 Task: Create in the project CastAway in Backlog an issue 'Upgrade and migrate company email systems to a cloud-based solution', assign it to team member softage.2@softage.net and change the status to IN PROGRESS. Create in the project CastAway in Backlog an issue 'Create a new online store for a retail business', assign it to team member softage.3@softage.net and change the status to IN PROGRESS
Action: Mouse moved to (222, 62)
Screenshot: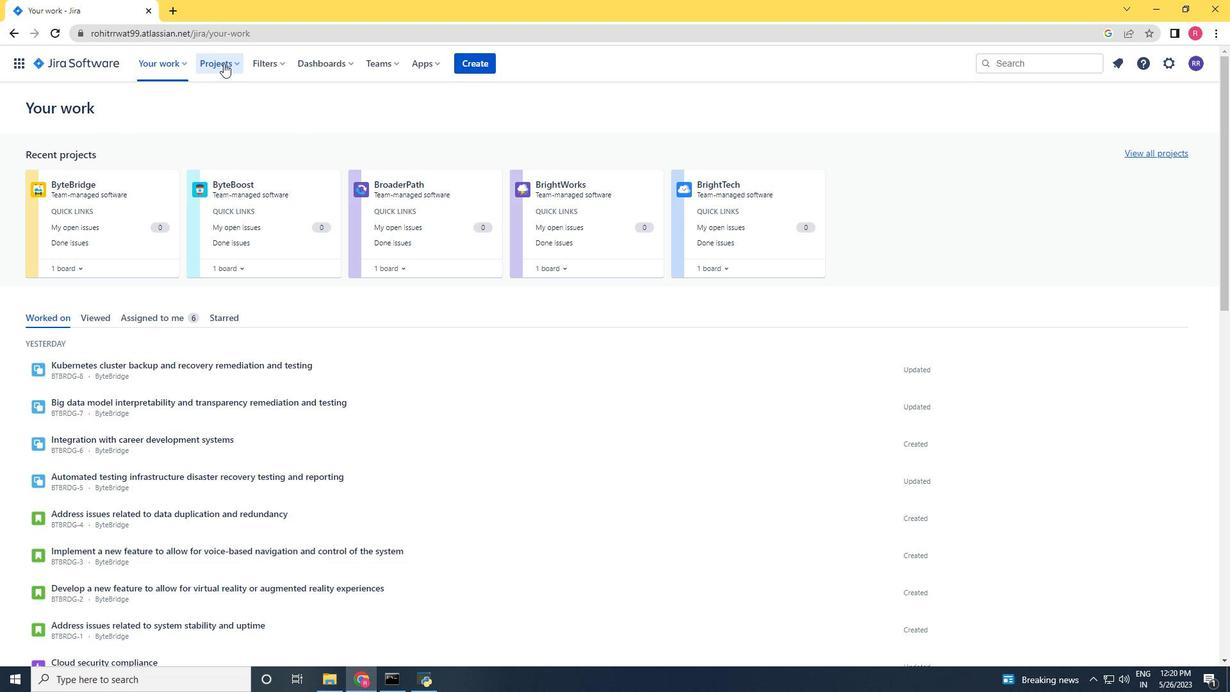 
Action: Mouse pressed left at (222, 62)
Screenshot: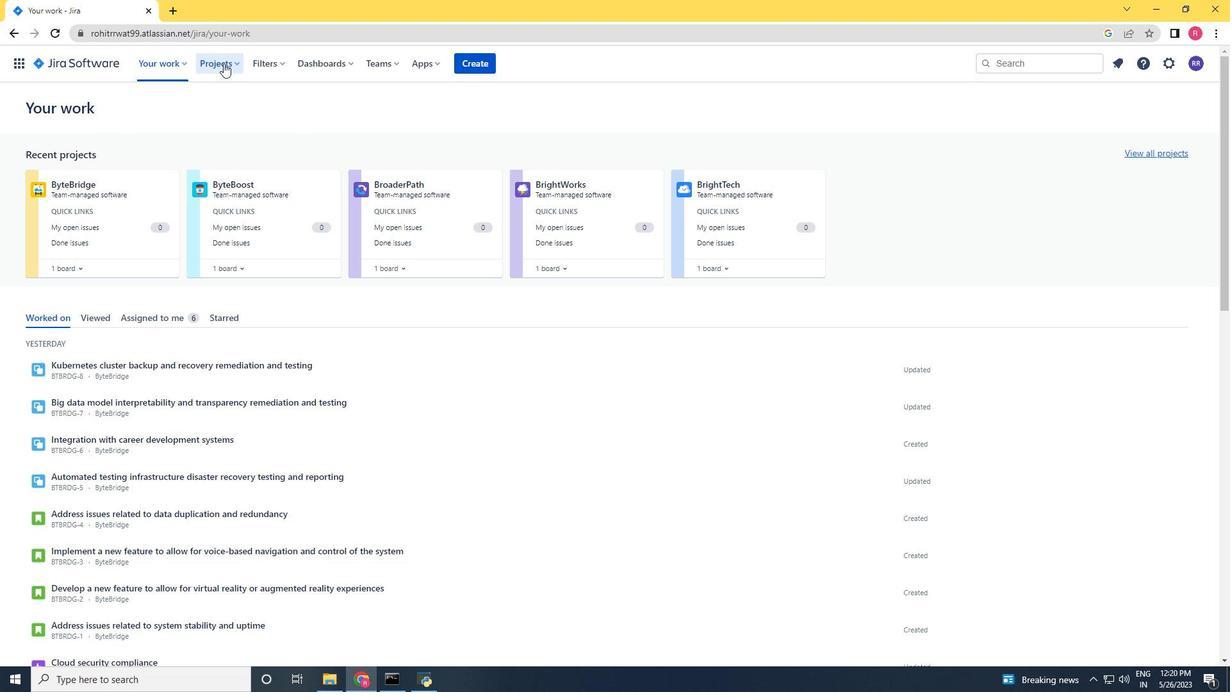 
Action: Mouse moved to (254, 127)
Screenshot: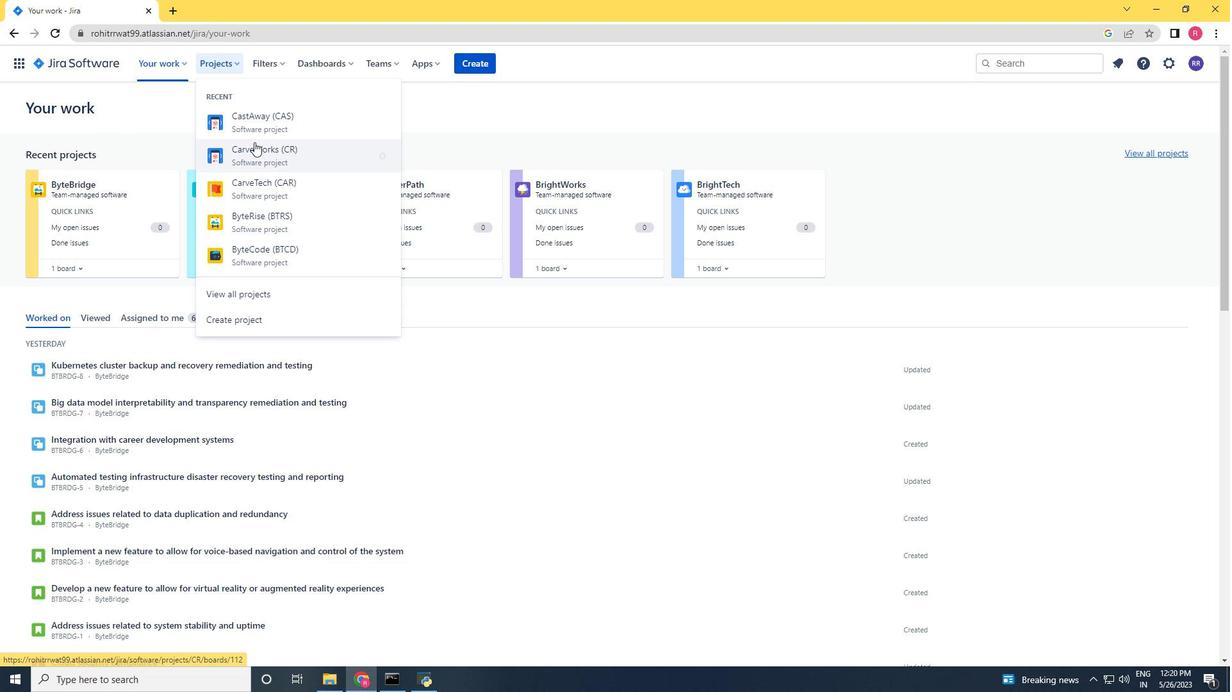 
Action: Mouse pressed left at (254, 127)
Screenshot: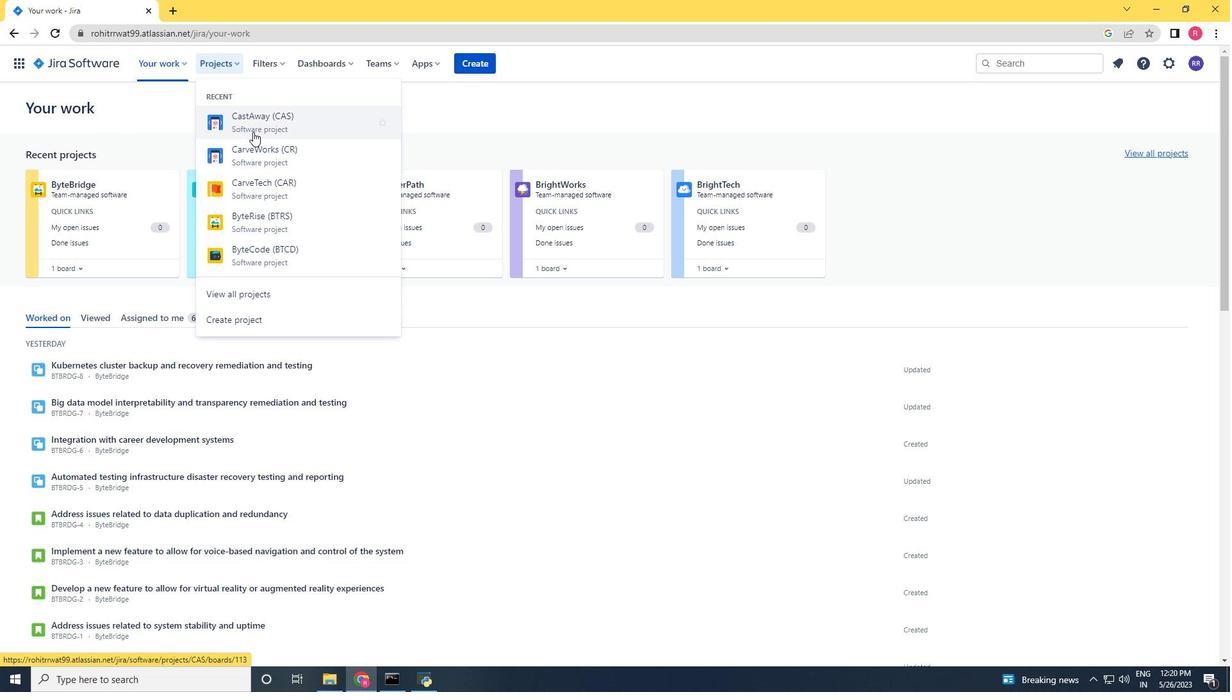 
Action: Mouse moved to (71, 201)
Screenshot: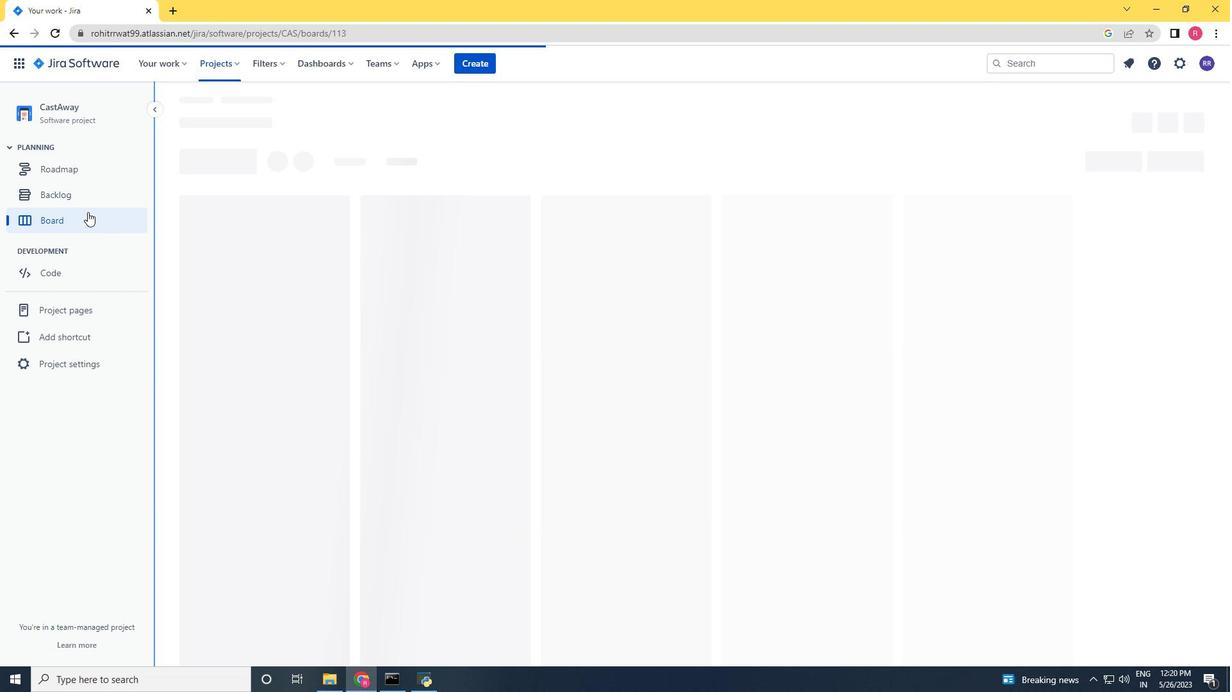 
Action: Mouse pressed left at (71, 201)
Screenshot: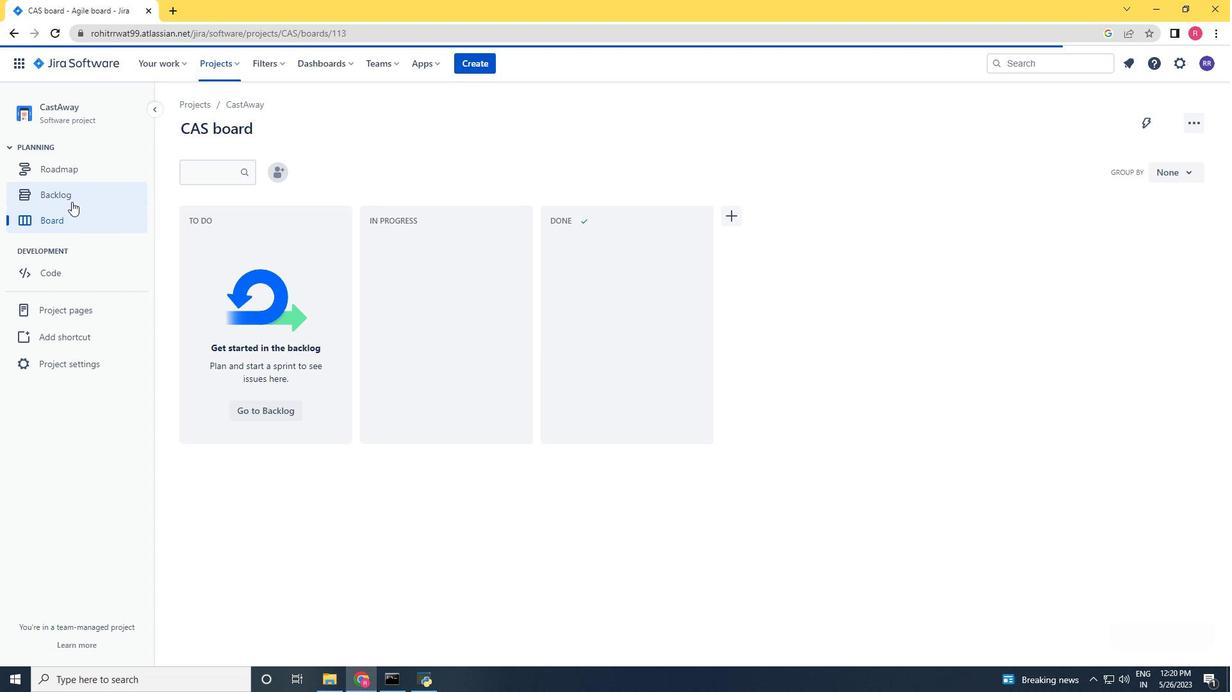 
Action: Mouse moved to (401, 342)
Screenshot: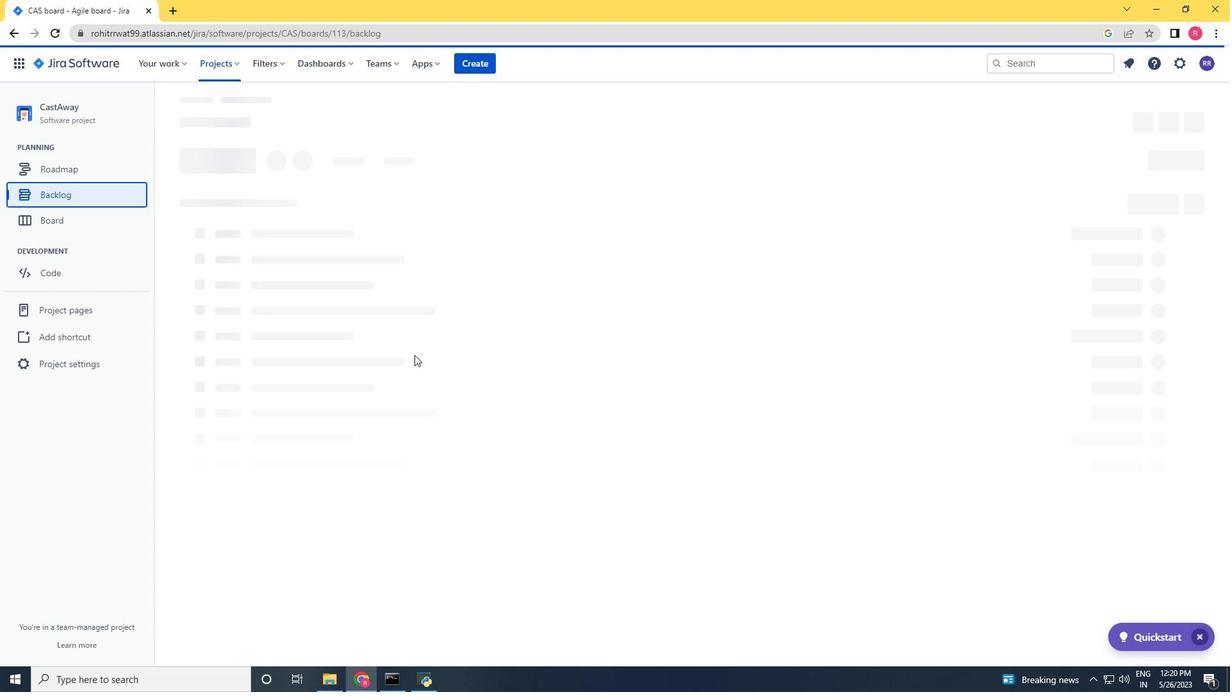 
Action: Mouse scrolled (401, 341) with delta (0, 0)
Screenshot: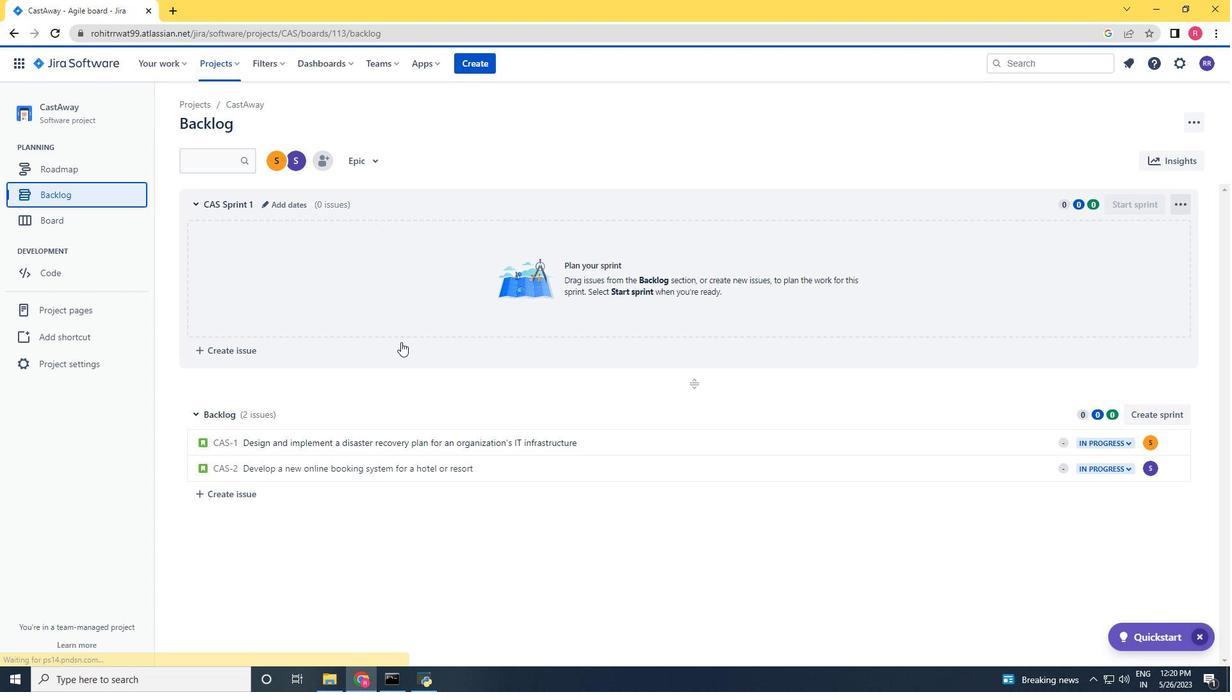 
Action: Mouse moved to (287, 488)
Screenshot: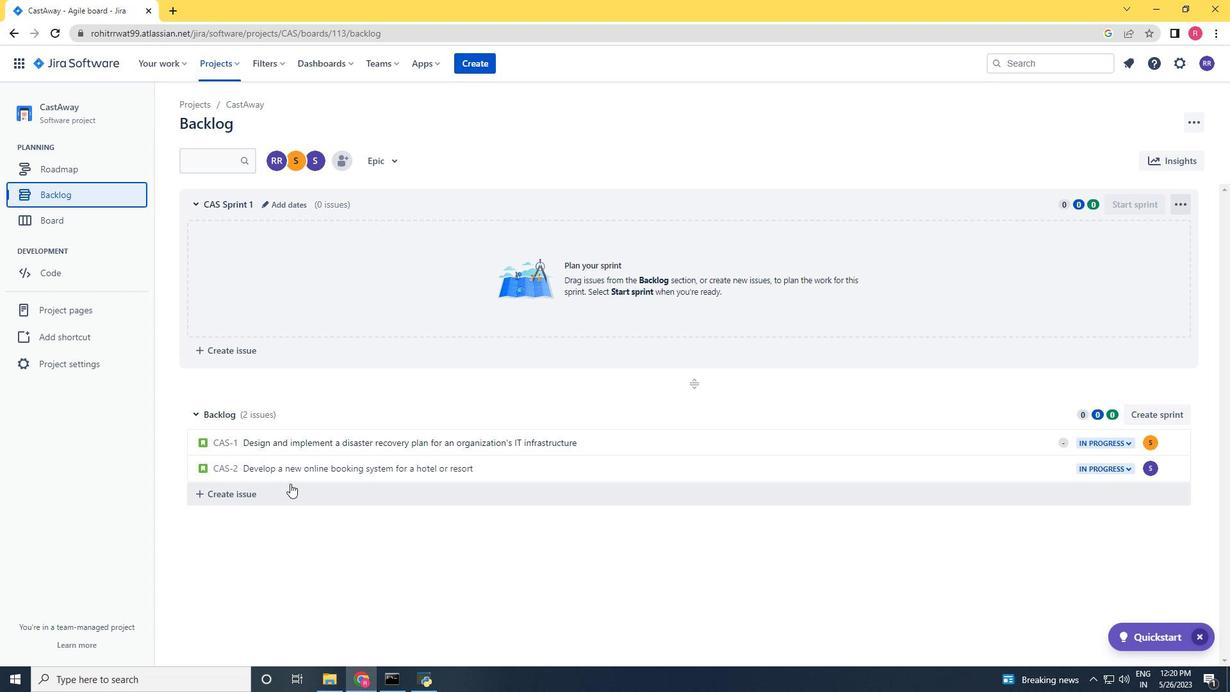 
Action: Mouse pressed left at (287, 488)
Screenshot: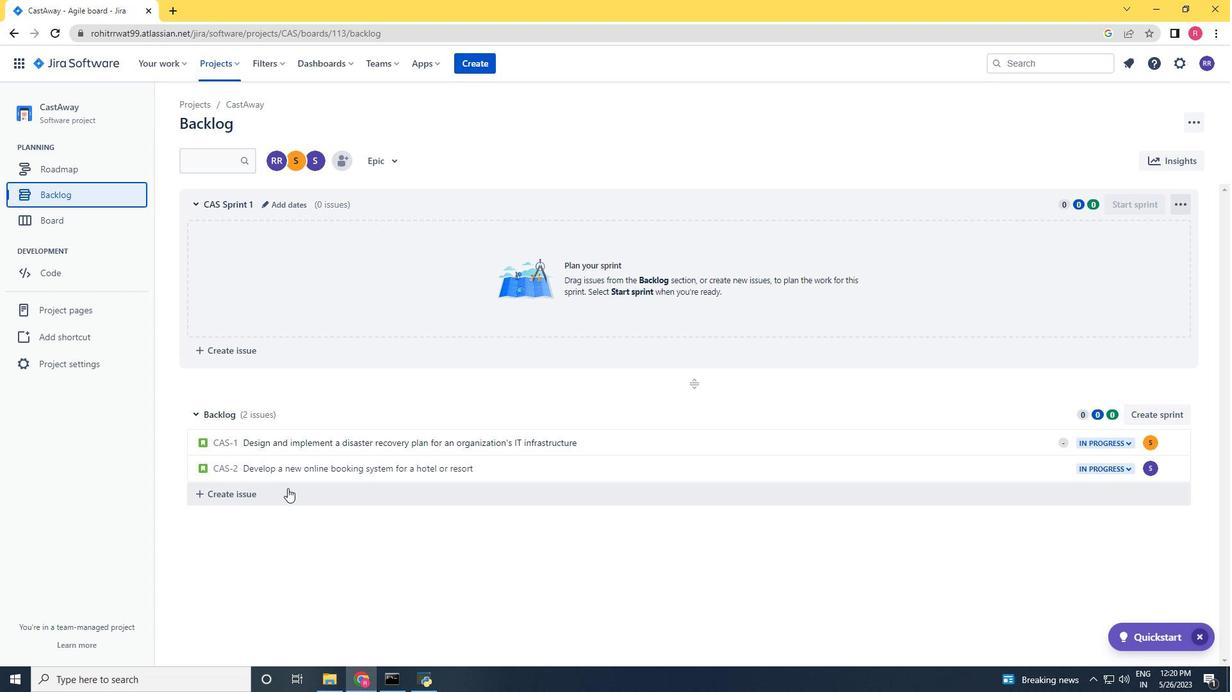 
Action: Key pressed <Key.shift>Upgraf<Key.backspace>de<Key.space>and<Key.space>migrate<Key.space>compam<Key.backspace>ny<Key.space>email<Key.space>system<Key.space>to<Key.space>a<Key.space>cloud-based<Key.space>solution<Key.space><Key.enter>
Screenshot: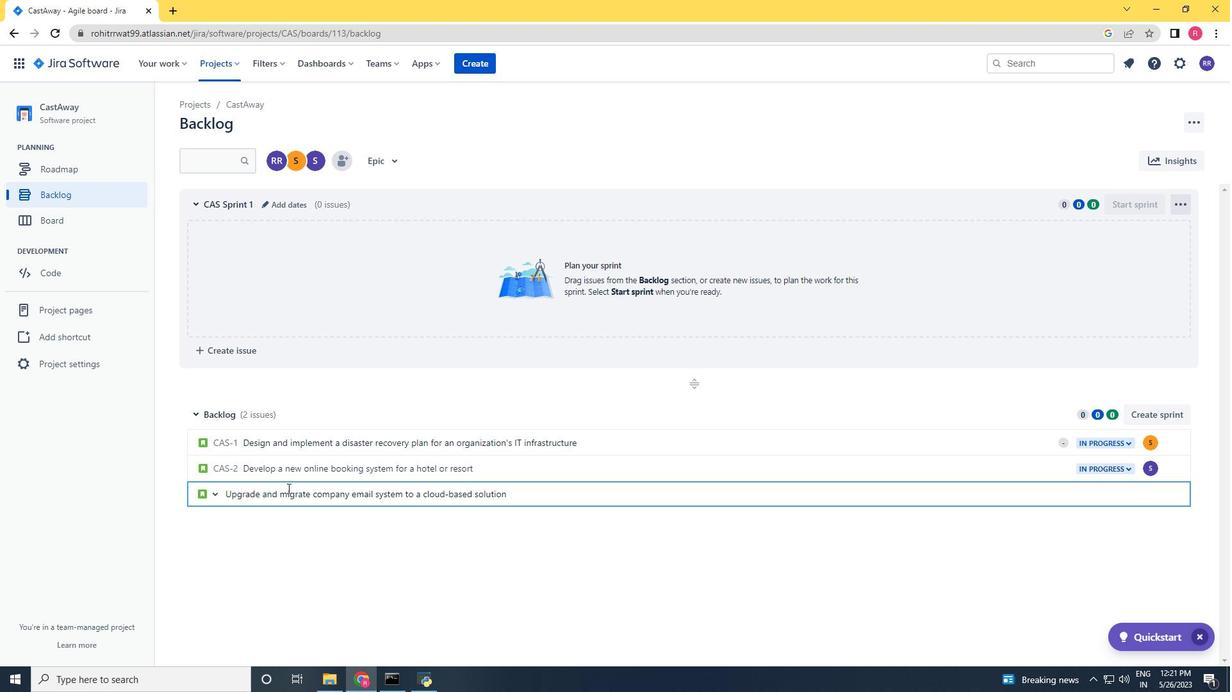 
Action: Mouse moved to (1118, 499)
Screenshot: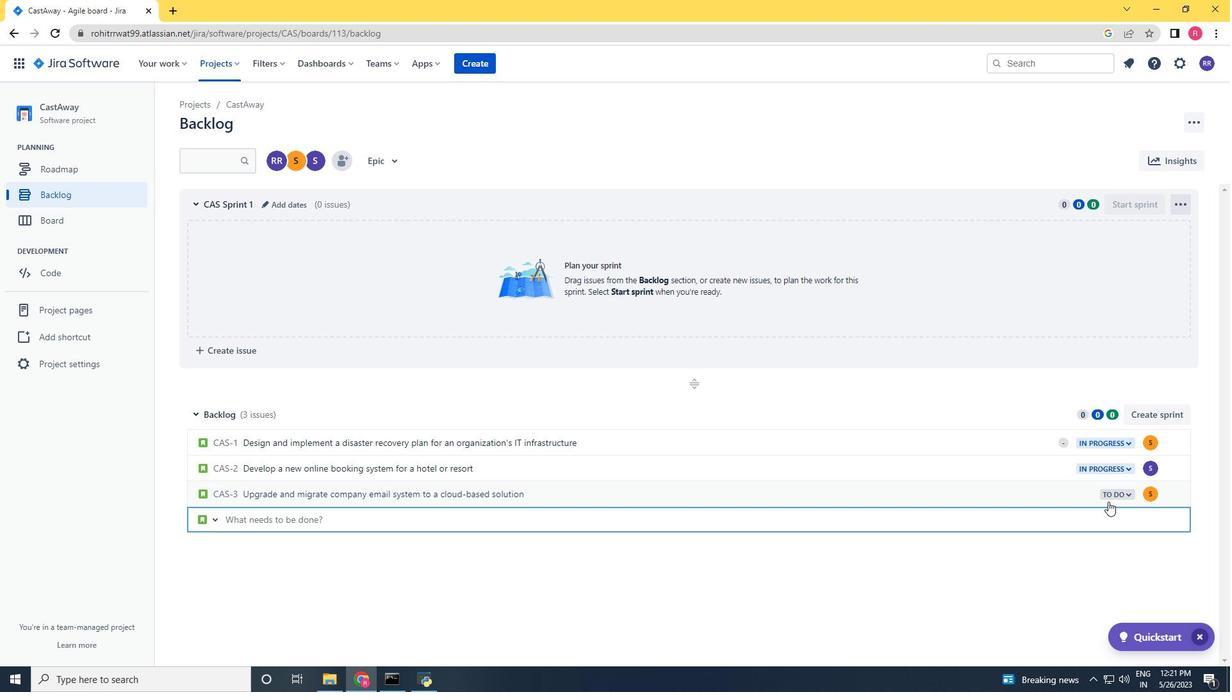 
Action: Mouse pressed left at (1118, 499)
Screenshot: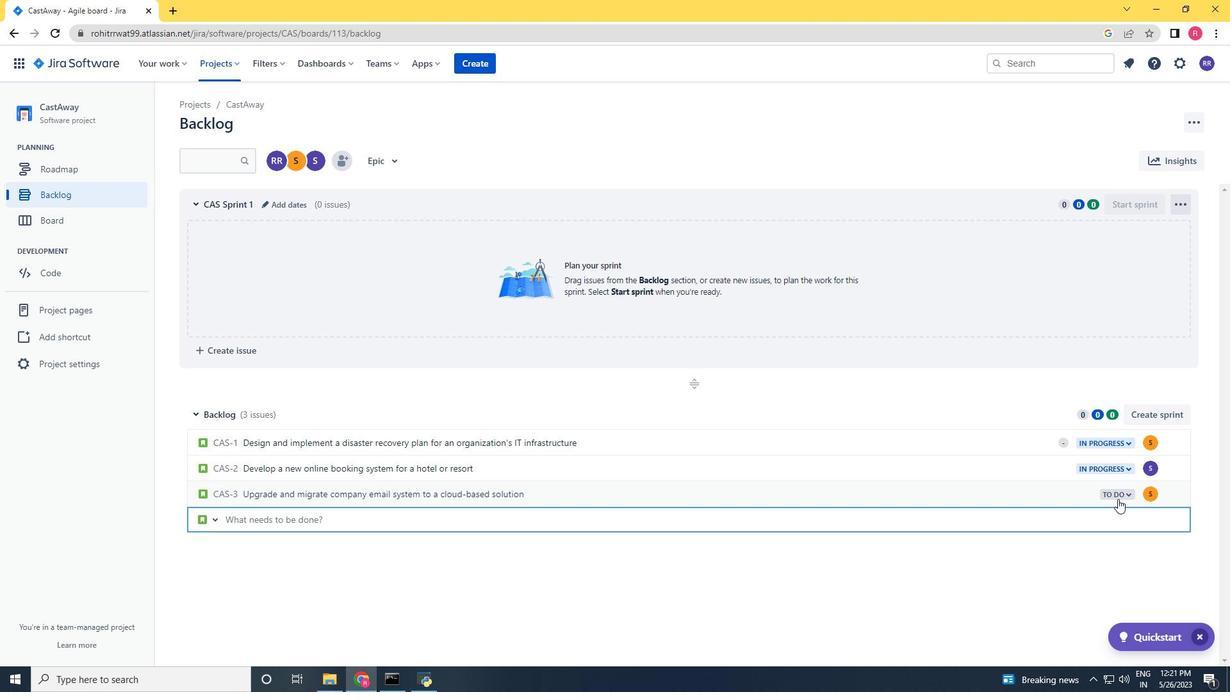 
Action: Mouse moved to (1001, 322)
Screenshot: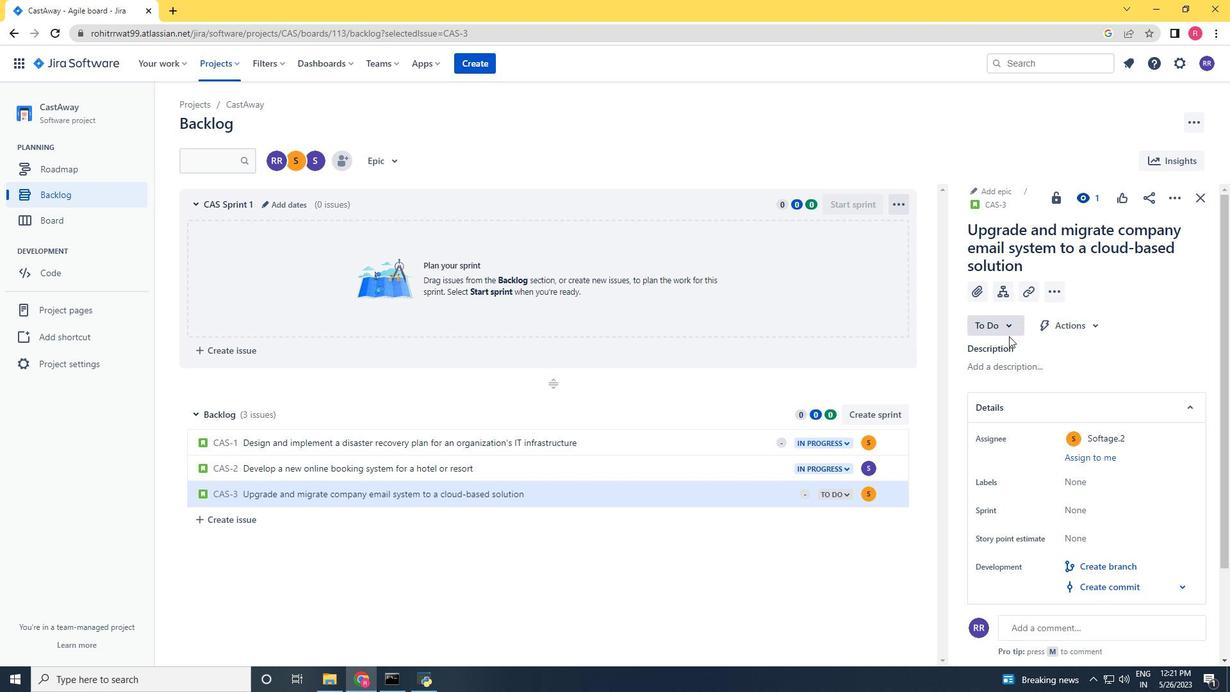 
Action: Mouse pressed left at (1001, 322)
Screenshot: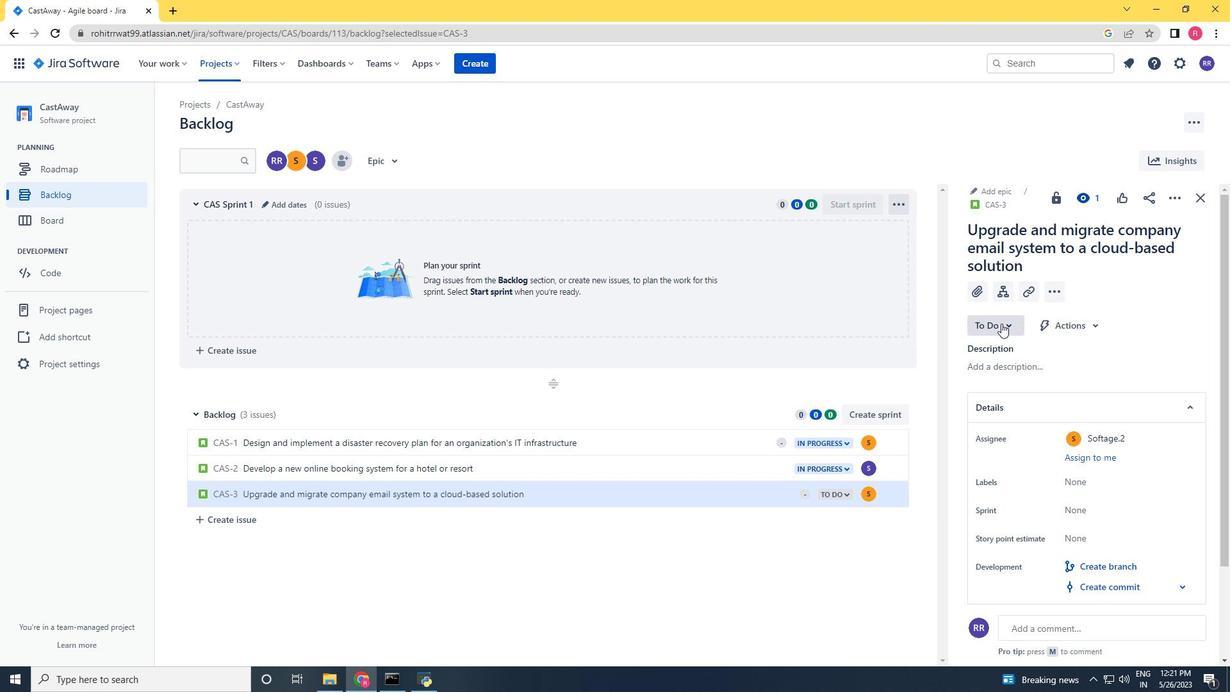 
Action: Mouse moved to (1001, 358)
Screenshot: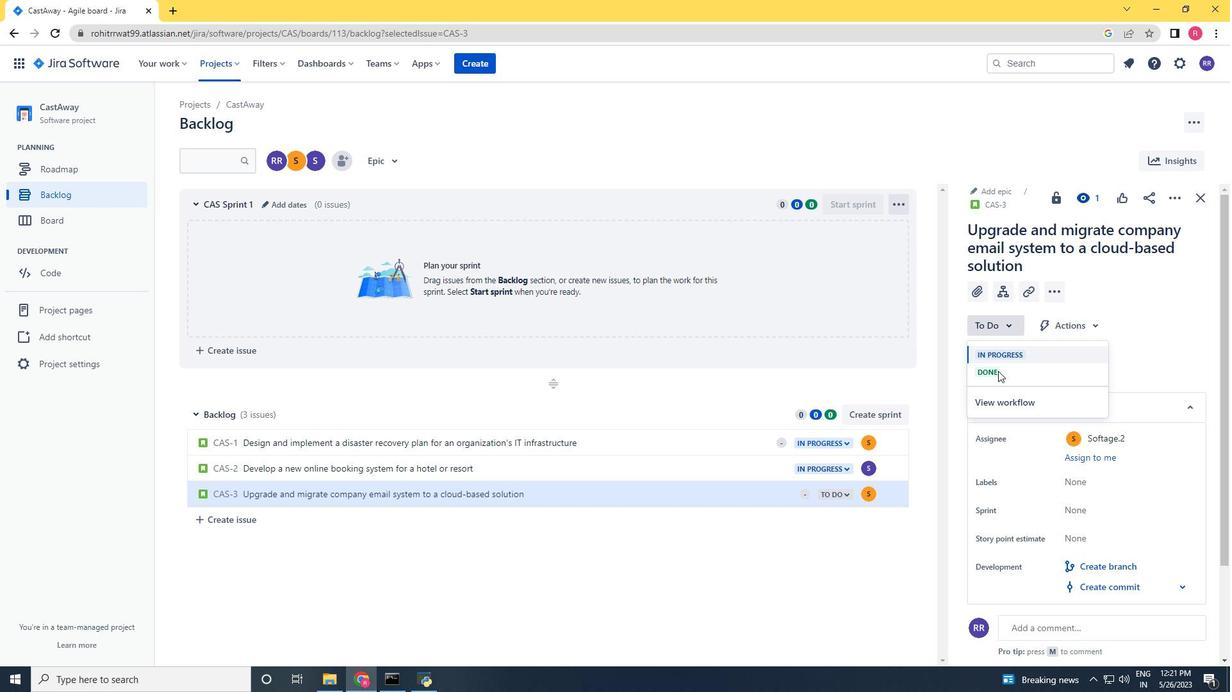 
Action: Mouse pressed left at (1001, 358)
Screenshot: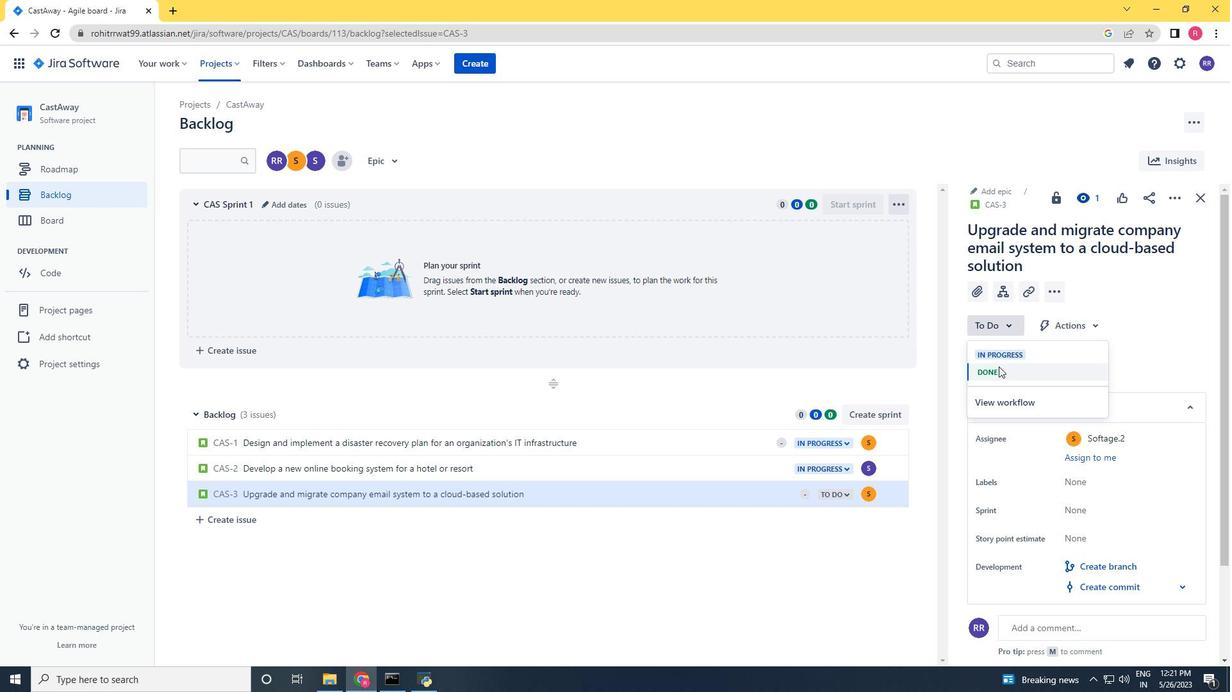 
Action: Mouse moved to (1200, 201)
Screenshot: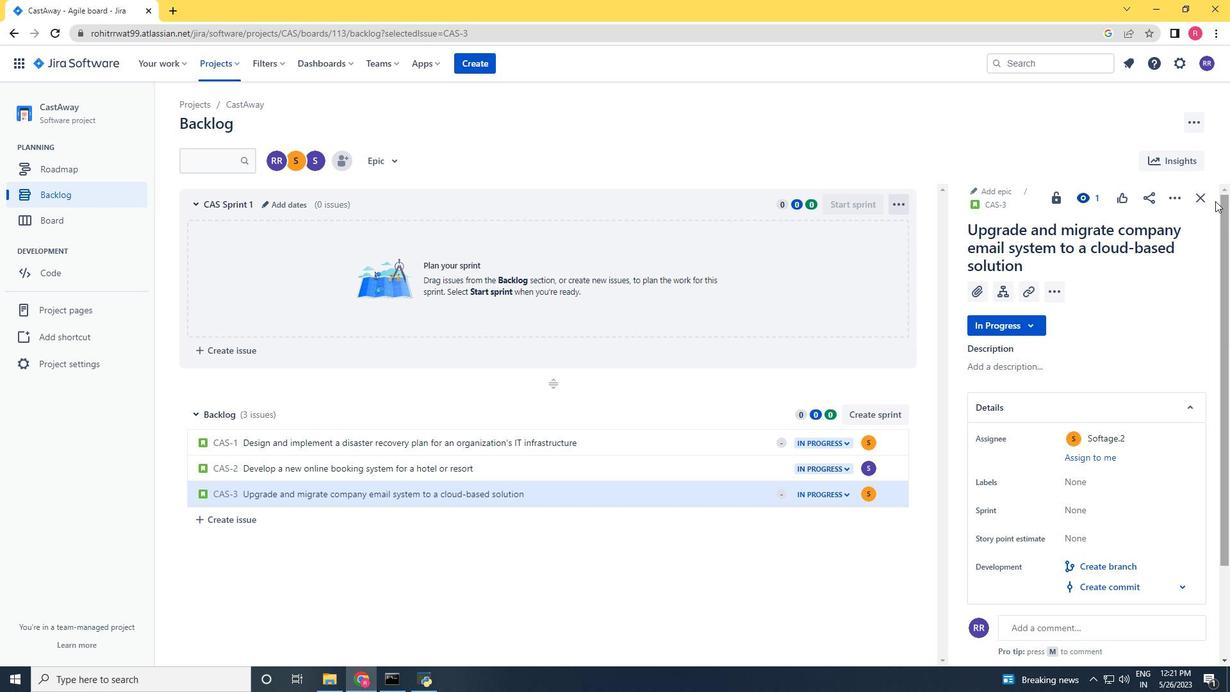 
Action: Mouse pressed left at (1200, 201)
Screenshot: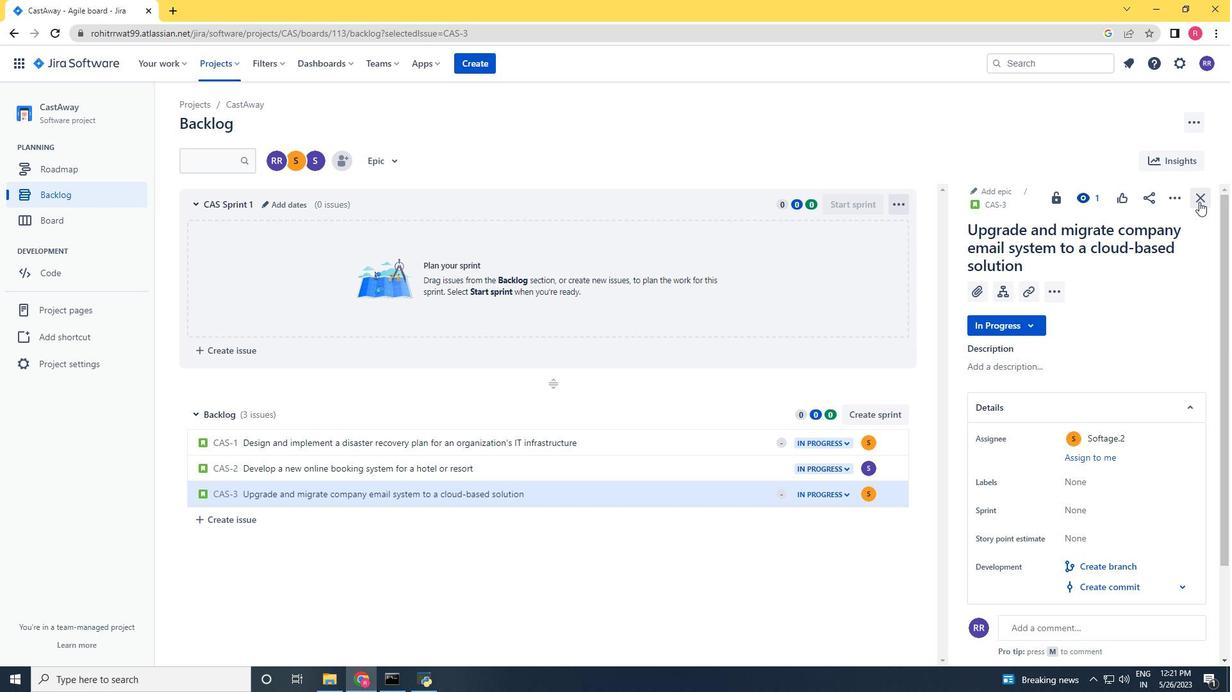 
Action: Mouse moved to (334, 530)
Screenshot: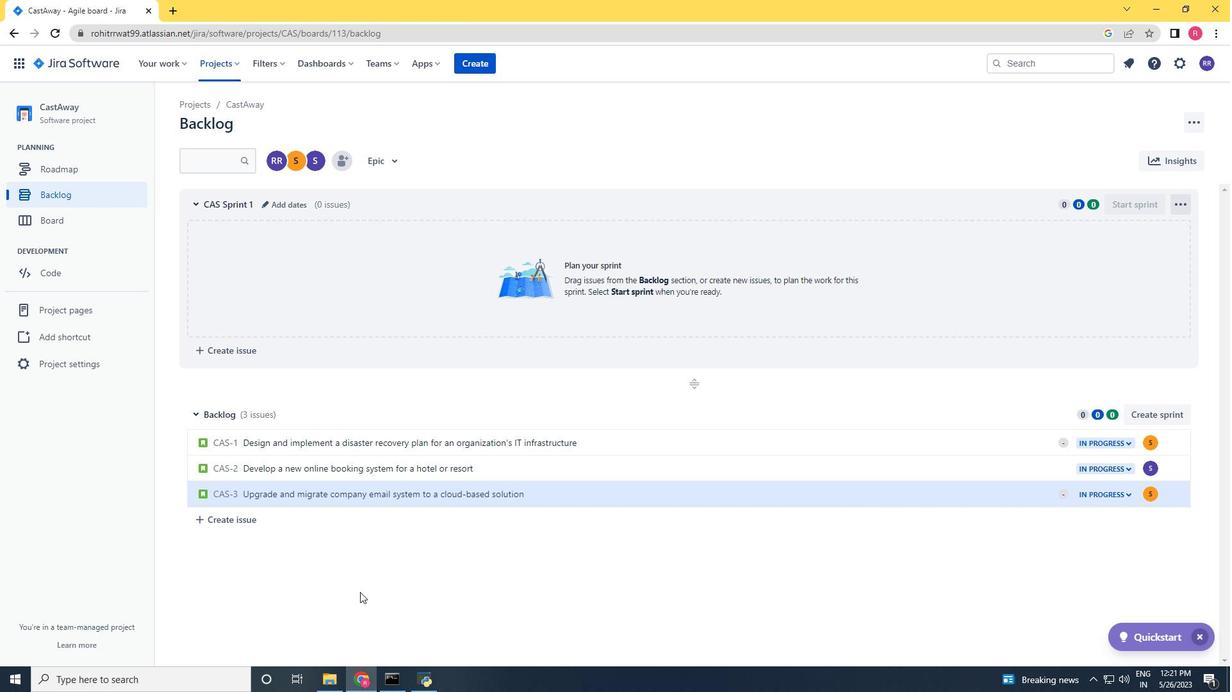 
Action: Mouse pressed left at (334, 530)
Screenshot: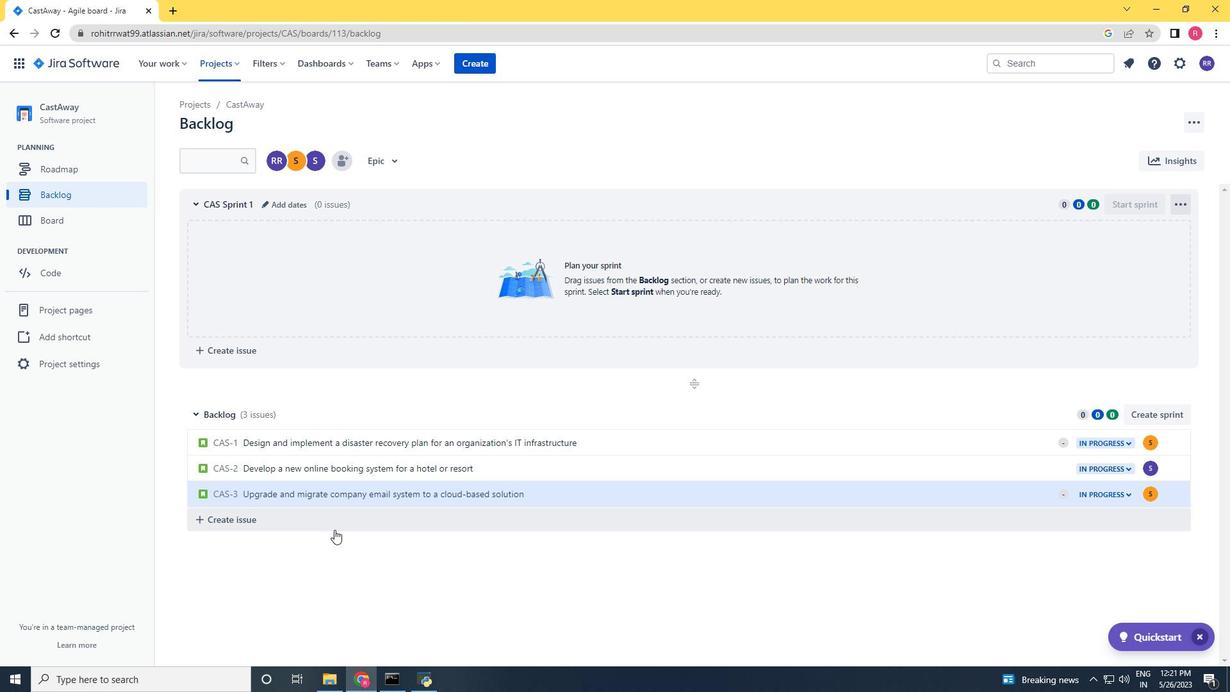 
Action: Key pressed <Key.shift>Create<Key.space>a<Key.space>new<Key.space>online<Key.space>ss<Key.backspace>tore<Key.space>for<Key.space>a<Key.space>retail<Key.space>business<Key.enter>
Screenshot: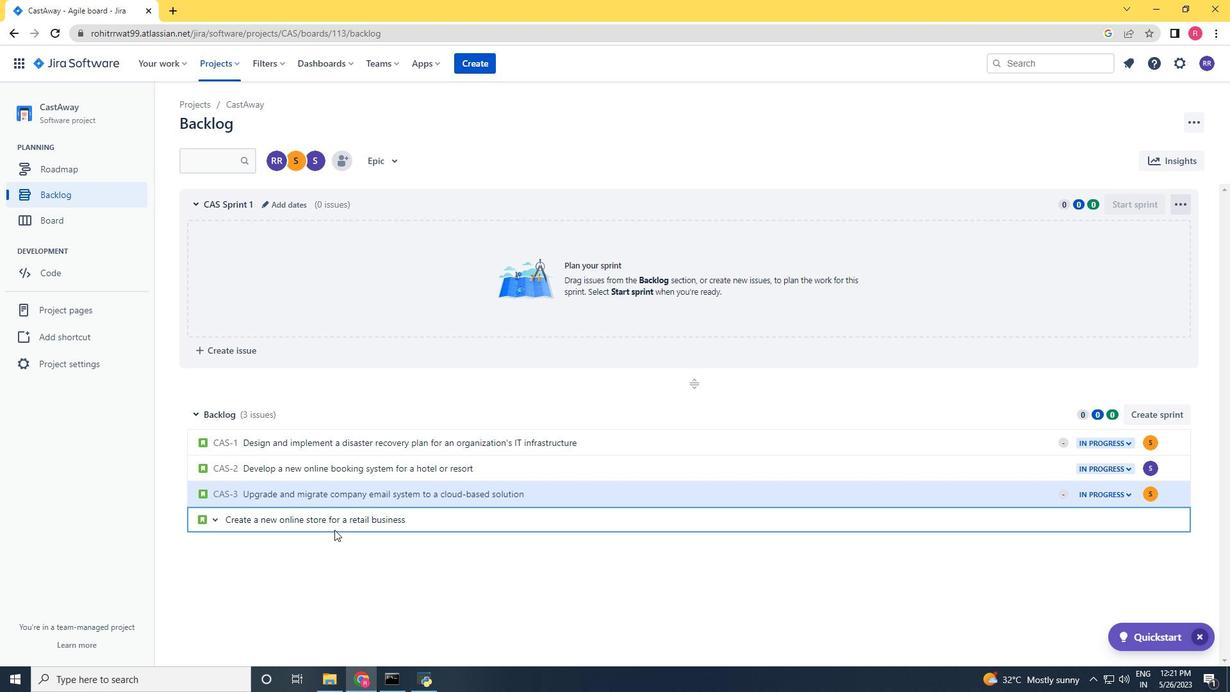 
Action: Mouse moved to (1155, 523)
Screenshot: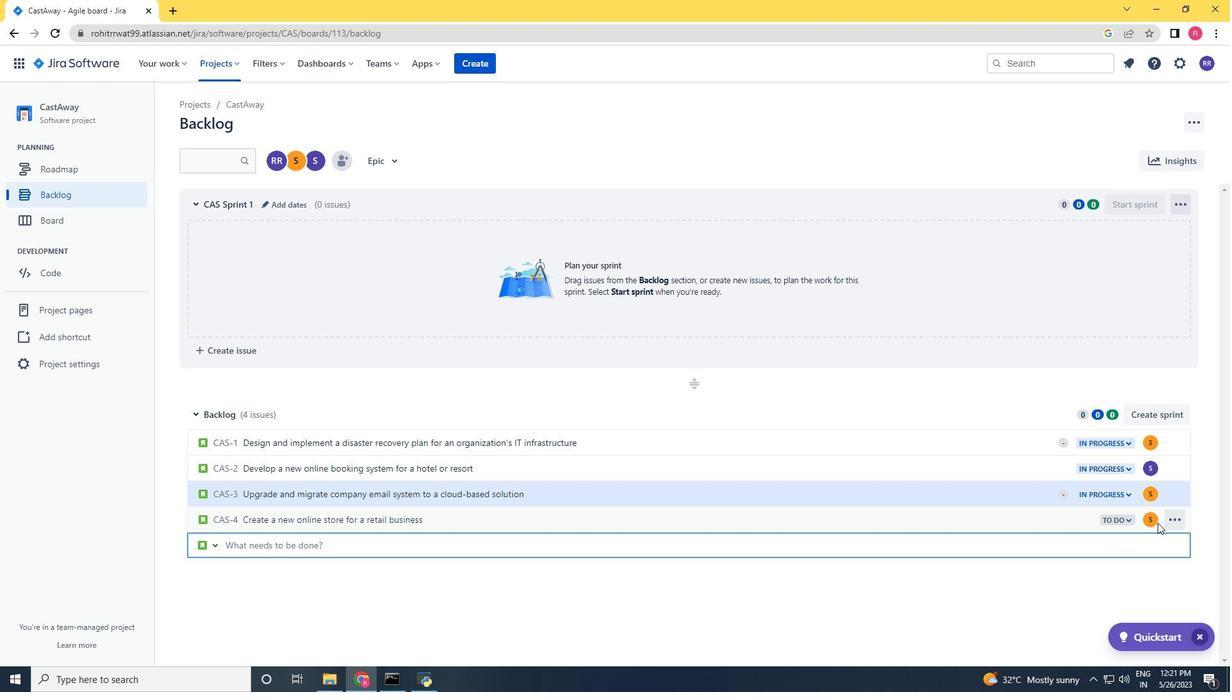 
Action: Mouse pressed left at (1155, 523)
Screenshot: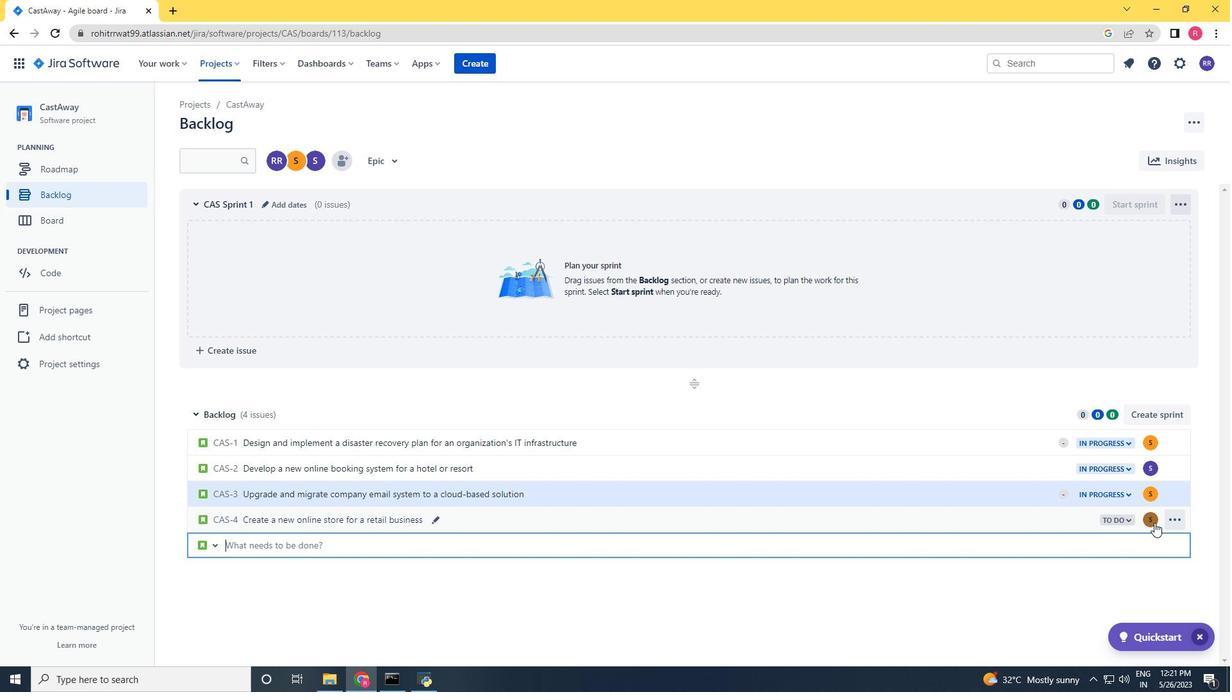 
Action: Key pressed softage.3<Key.shift>@softage.net
Screenshot: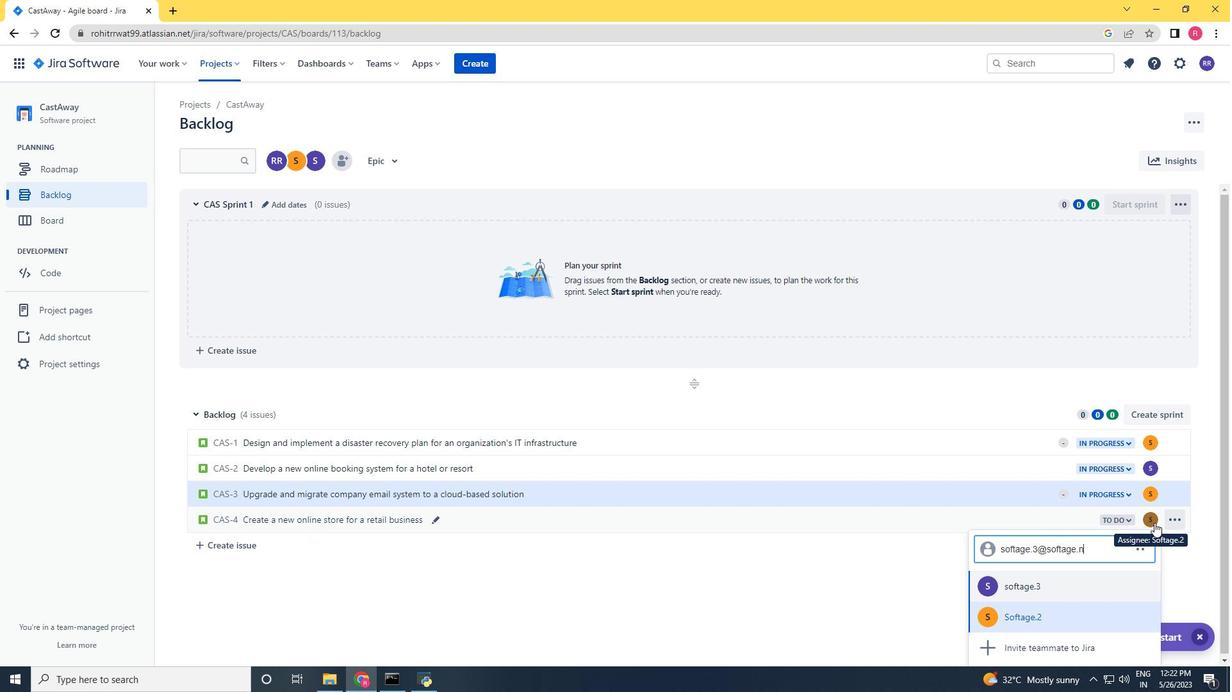 
Action: Mouse moved to (1060, 592)
Screenshot: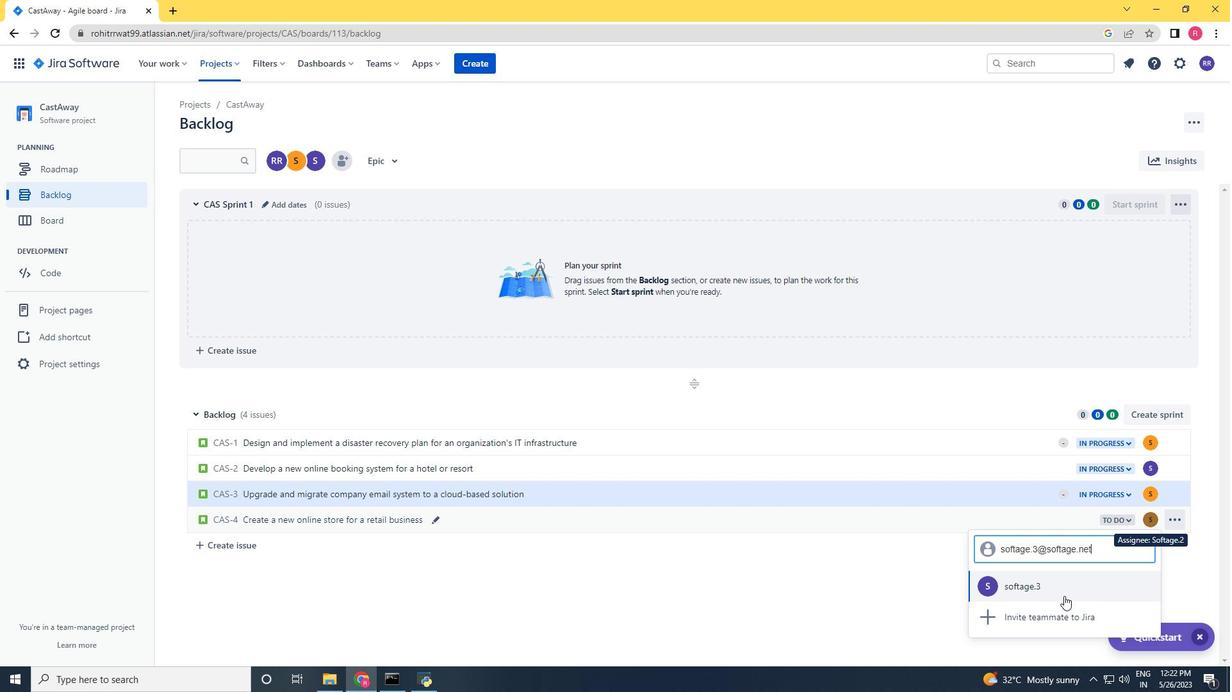
Action: Mouse pressed left at (1060, 592)
Screenshot: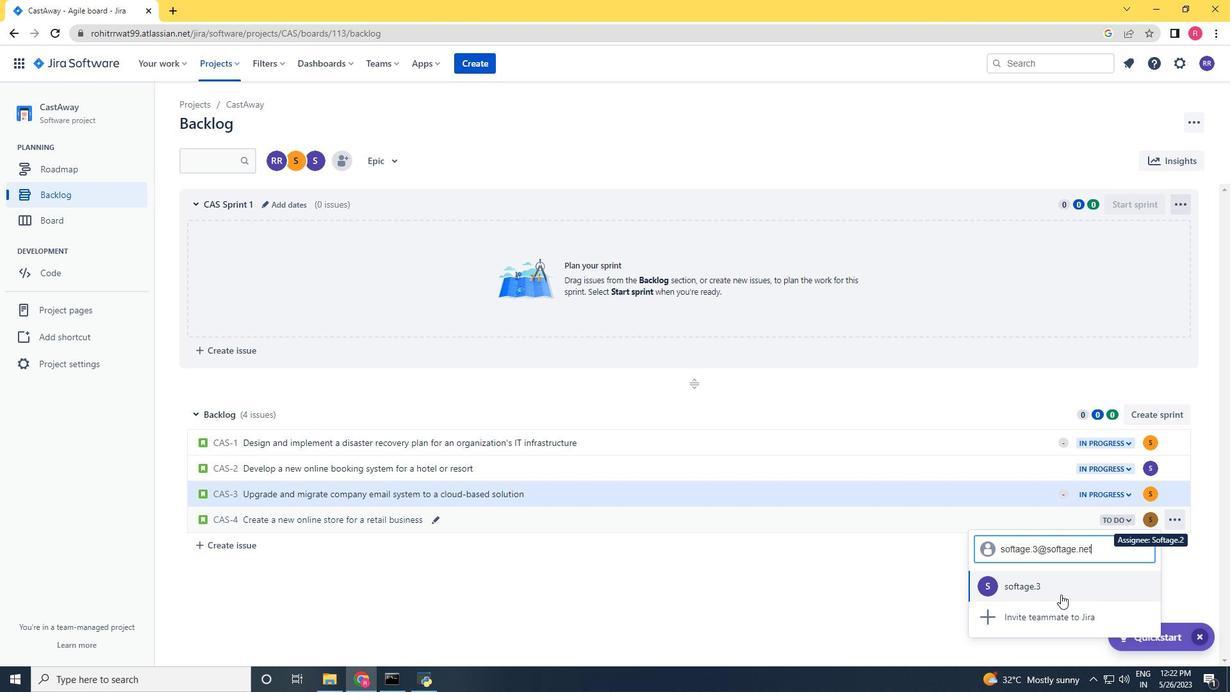
Action: Mouse moved to (1116, 518)
Screenshot: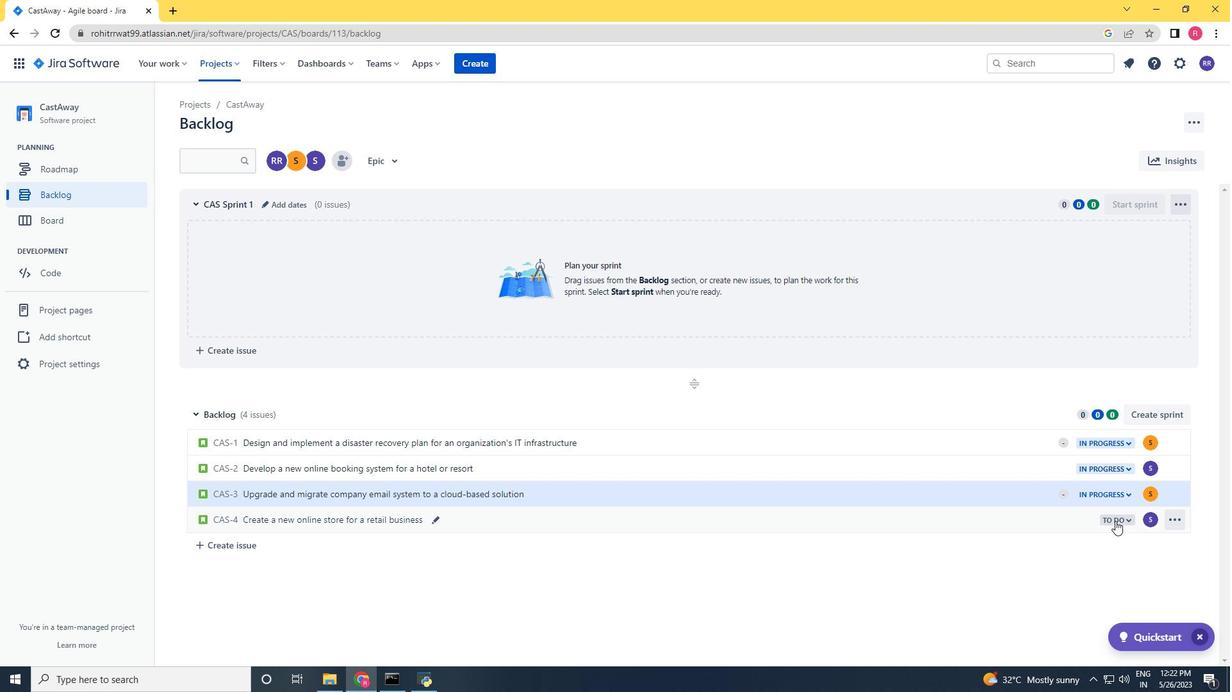 
Action: Mouse pressed left at (1116, 518)
Screenshot: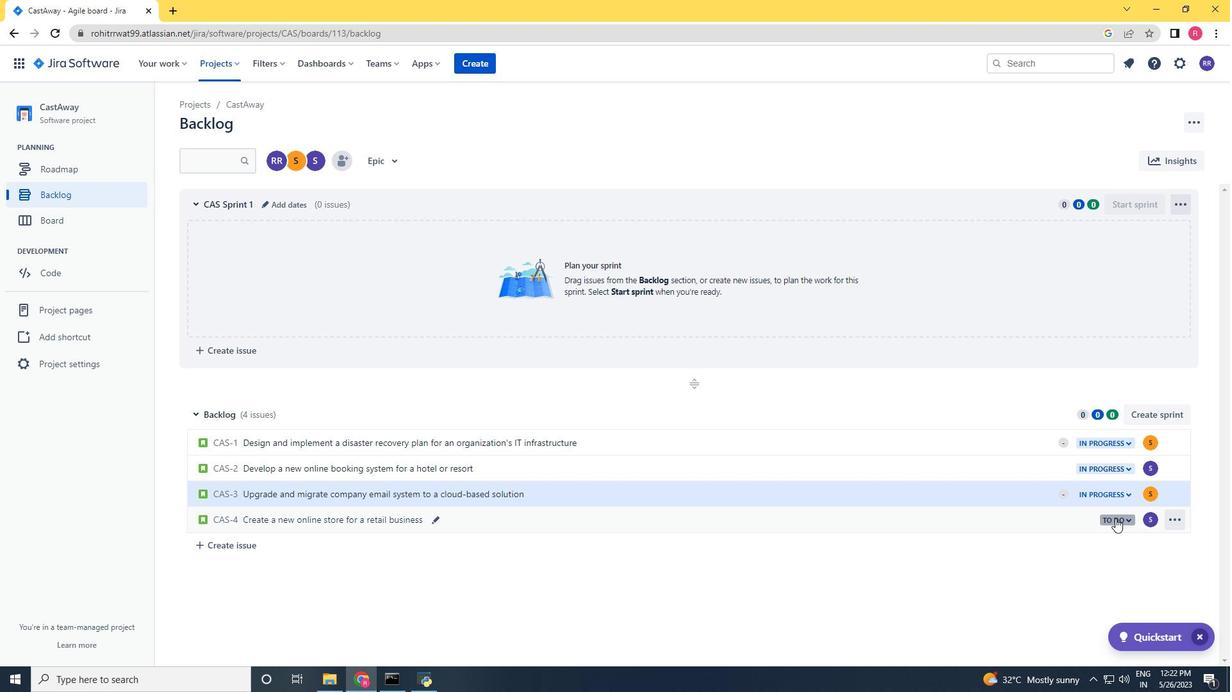 
Action: Mouse moved to (1061, 541)
Screenshot: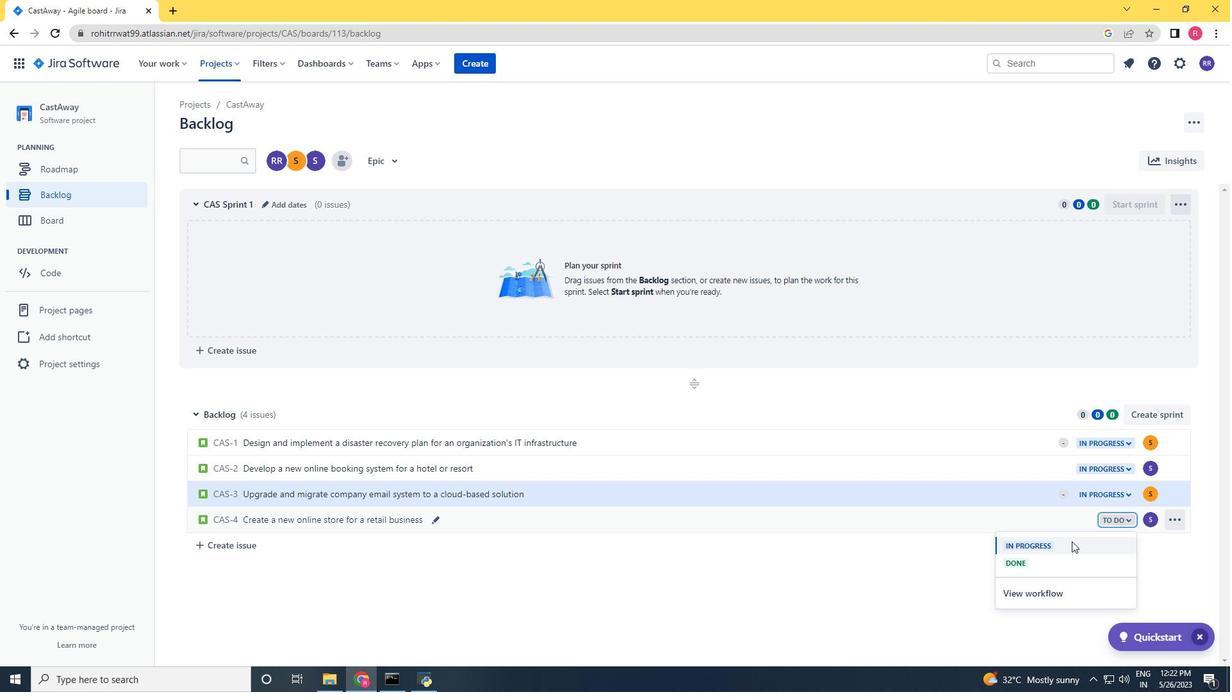 
Action: Mouse pressed left at (1061, 541)
Screenshot: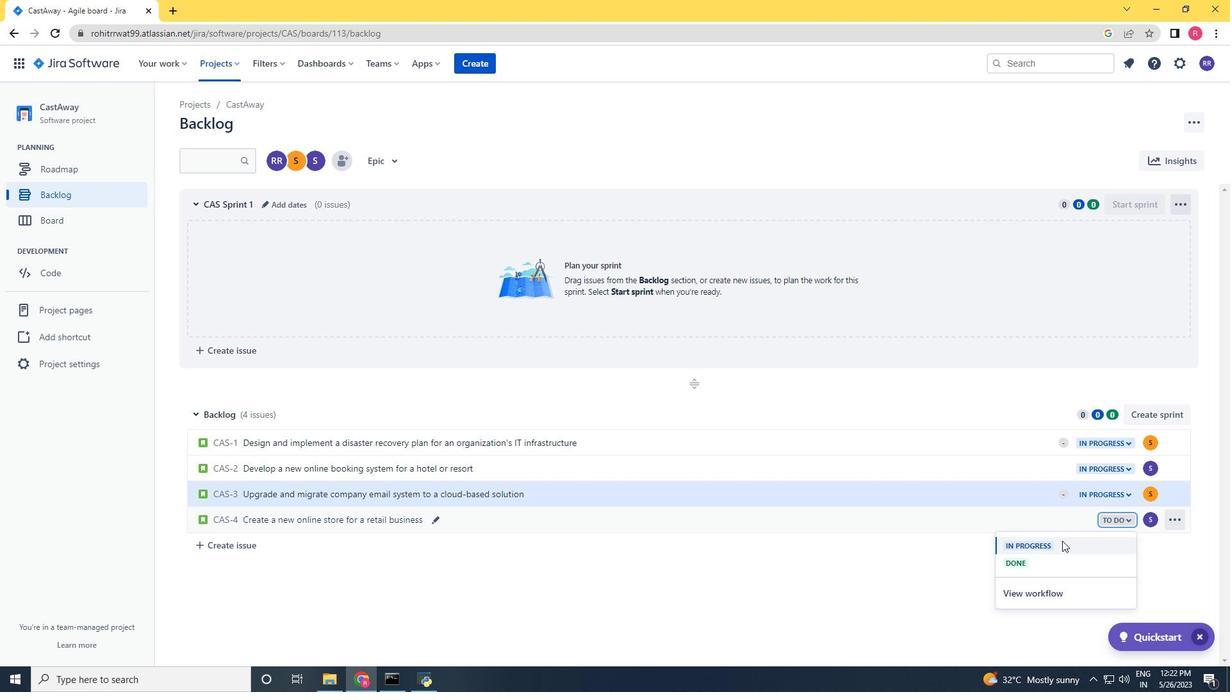 
Action: Mouse moved to (851, 598)
Screenshot: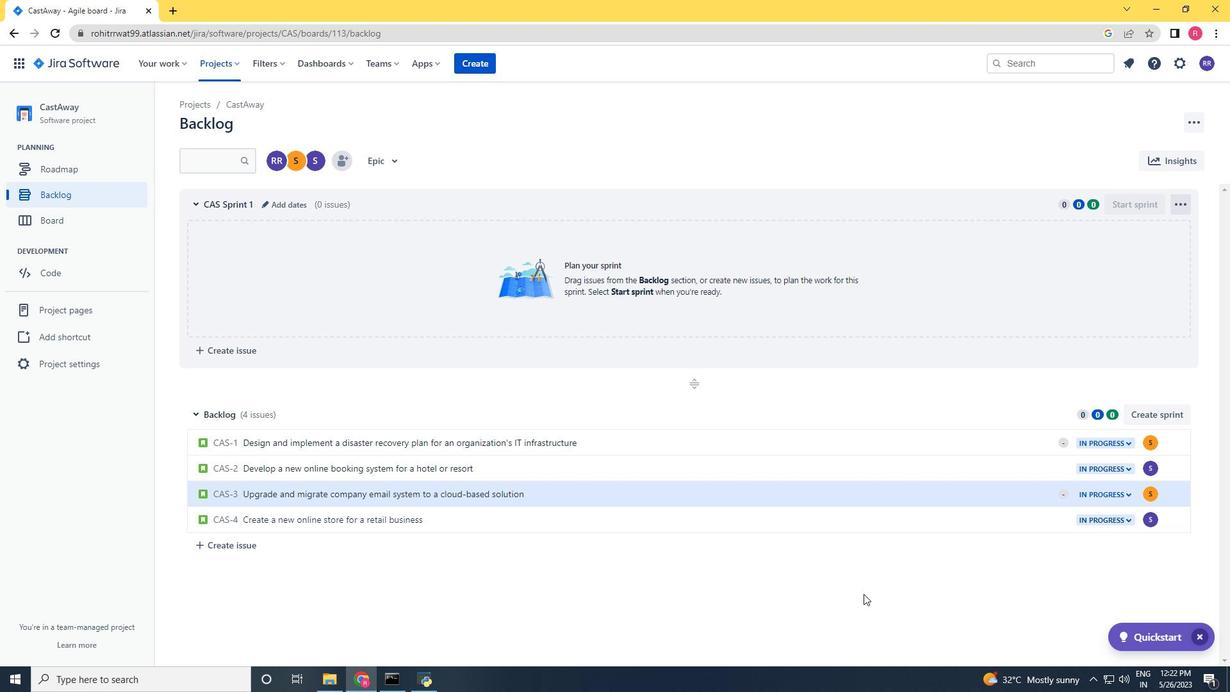 
Action: Mouse pressed left at (851, 598)
Screenshot: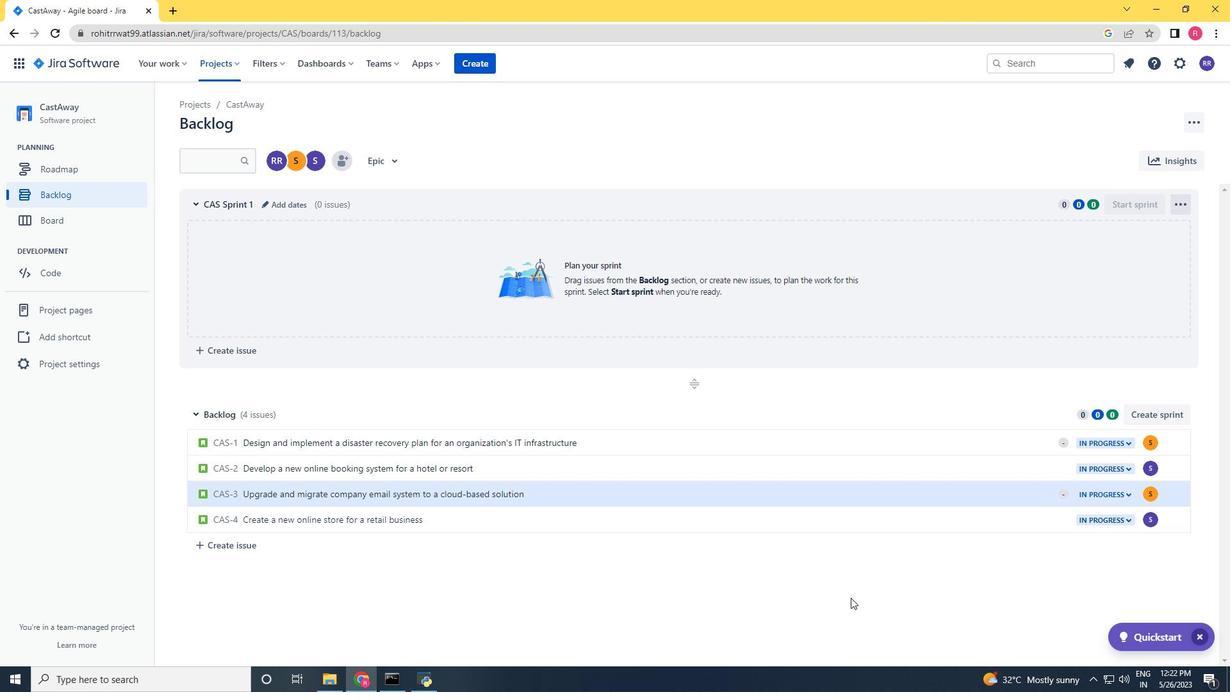 
